 Task: Create a new spreadsheet using the template "Personal: Annual Calendar".
Action: Mouse moved to (33, 66)
Screenshot: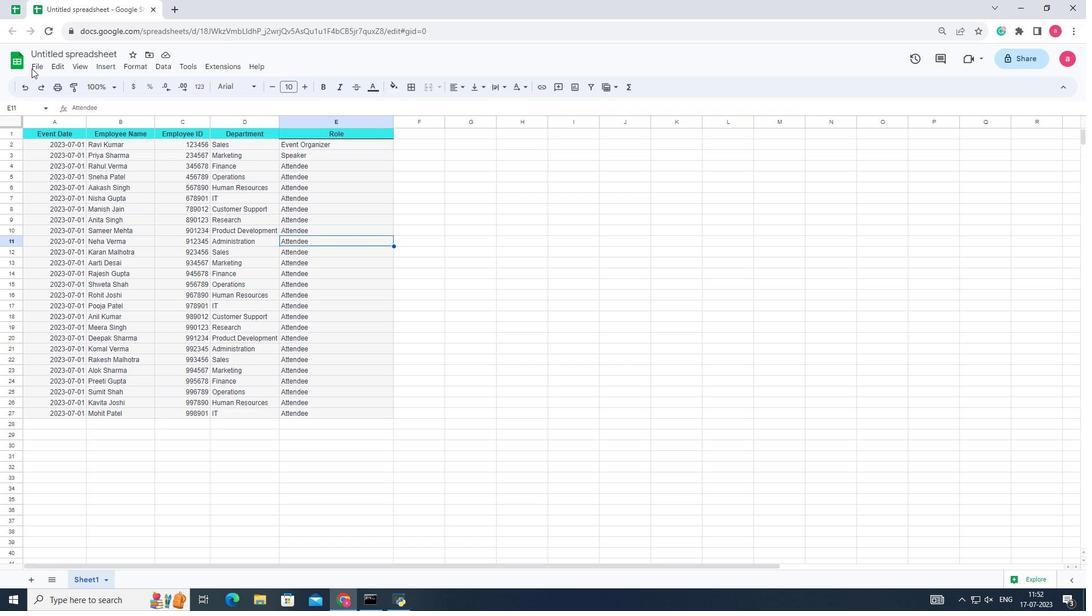 
Action: Mouse pressed left at (33, 66)
Screenshot: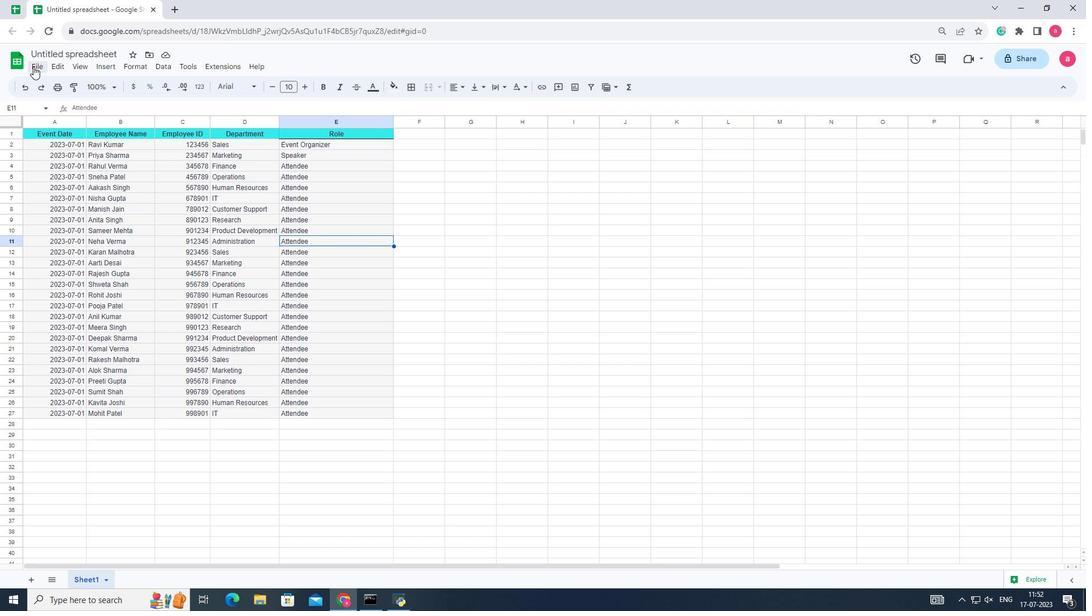 
Action: Mouse moved to (229, 100)
Screenshot: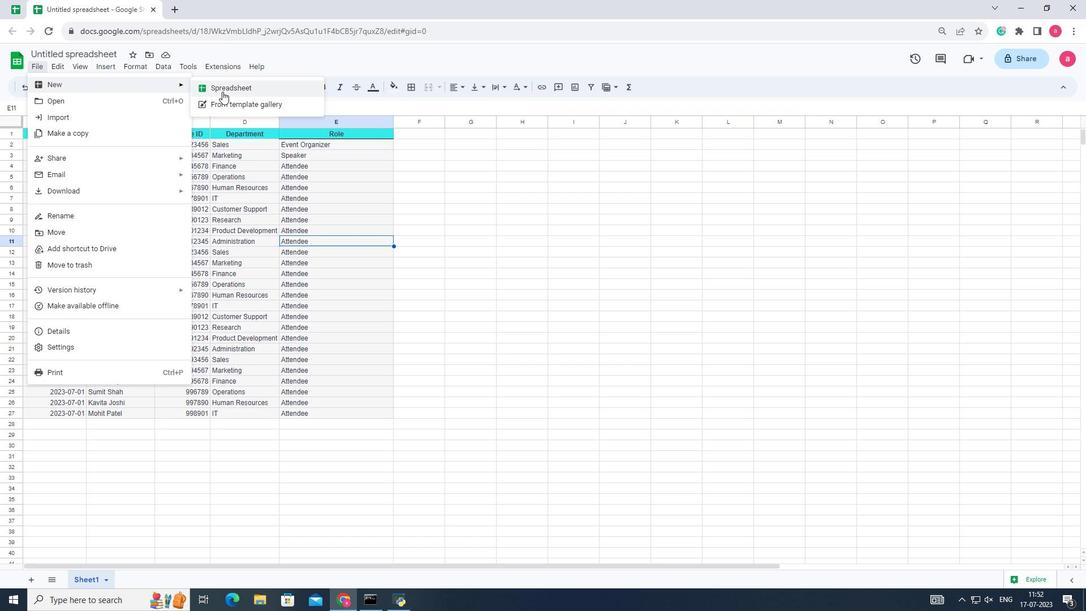 
Action: Mouse pressed left at (229, 100)
Screenshot: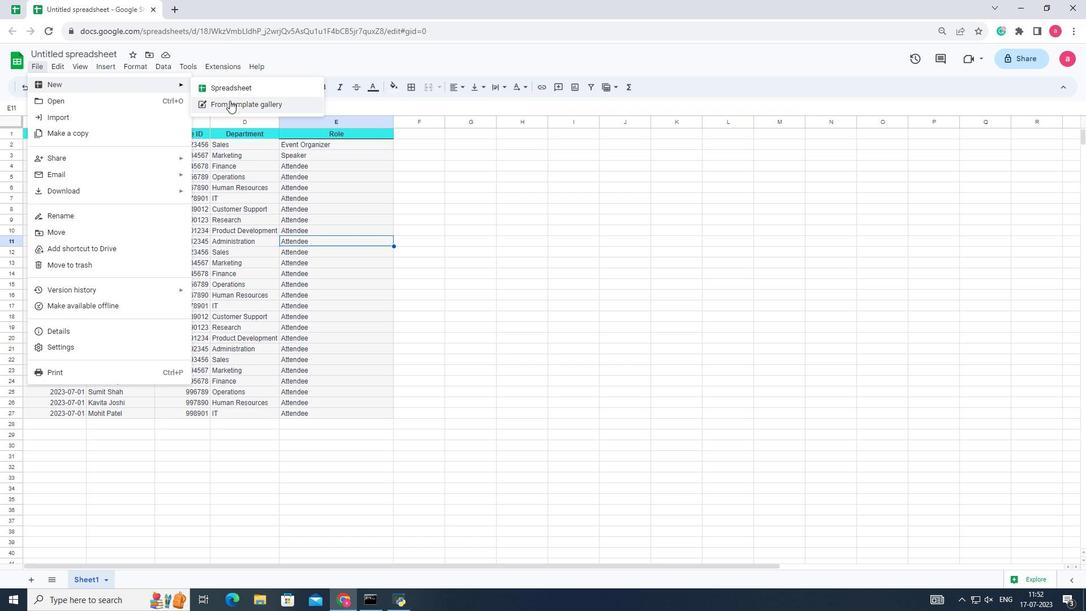 
Action: Mouse moved to (746, 290)
Screenshot: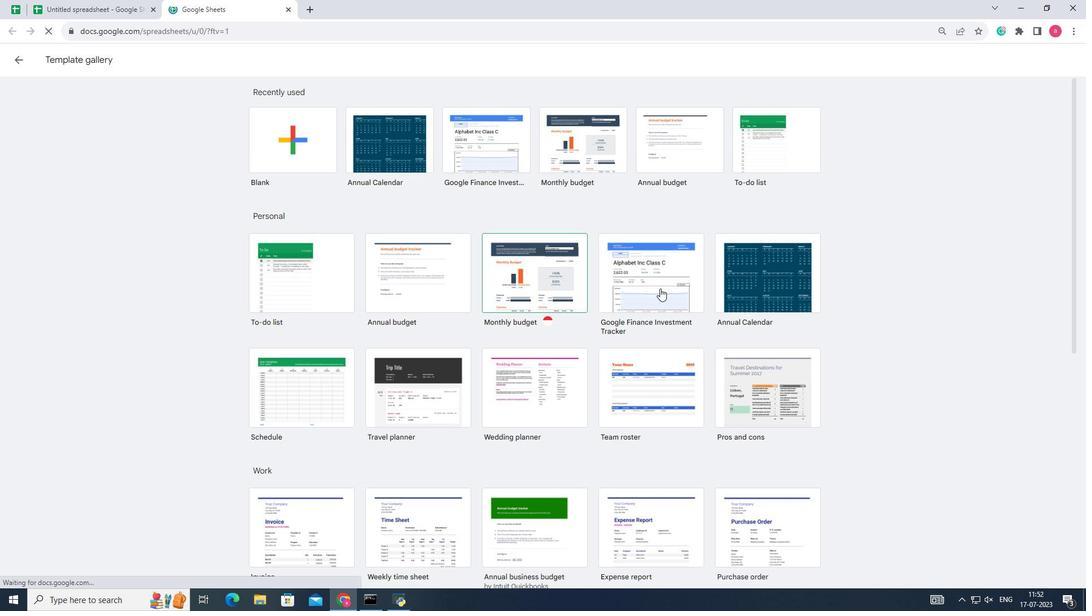 
Action: Mouse pressed left at (746, 290)
Screenshot: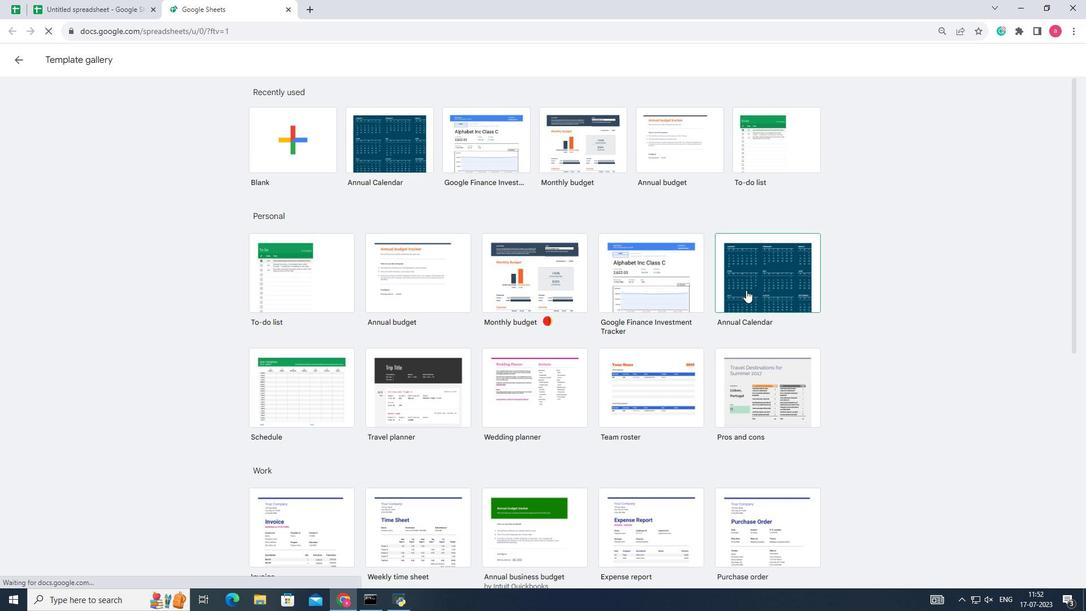 
Action: Mouse moved to (176, 217)
Screenshot: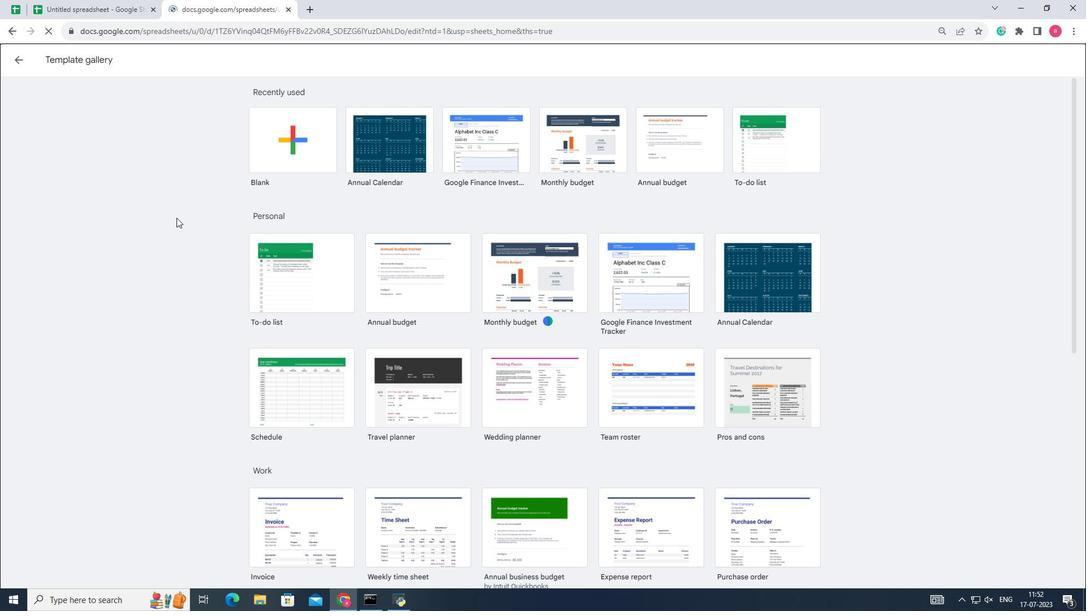 
